 Task: Add a condition where "Channel Is Text" in pending tickets.
Action: Mouse moved to (166, 357)
Screenshot: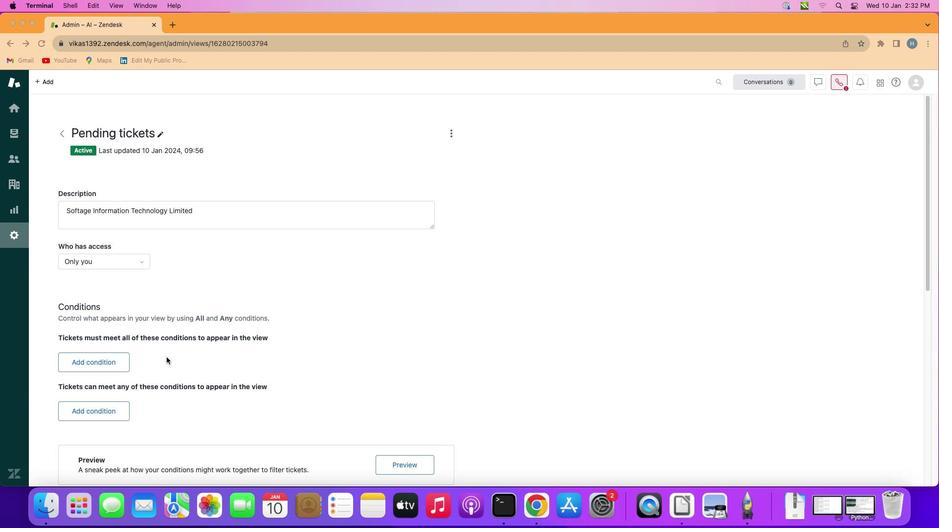 
Action: Mouse pressed left at (166, 357)
Screenshot: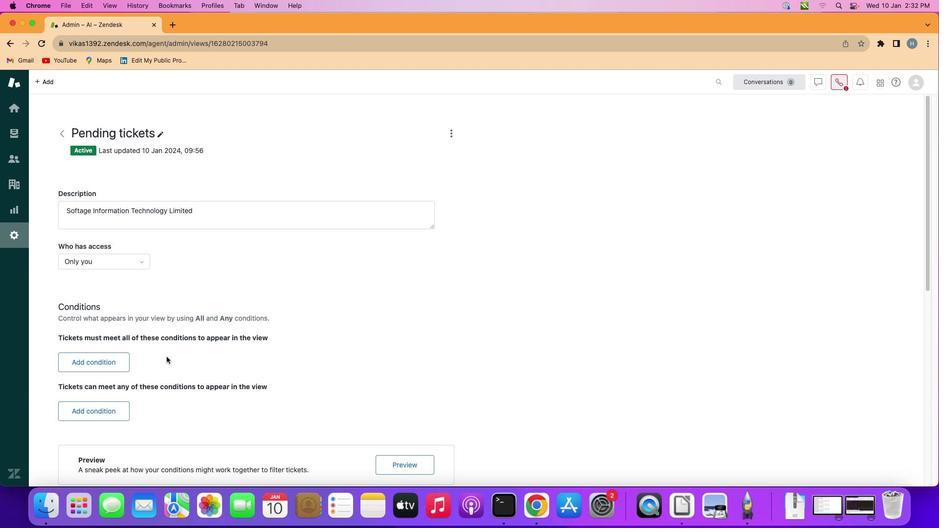
Action: Mouse moved to (98, 368)
Screenshot: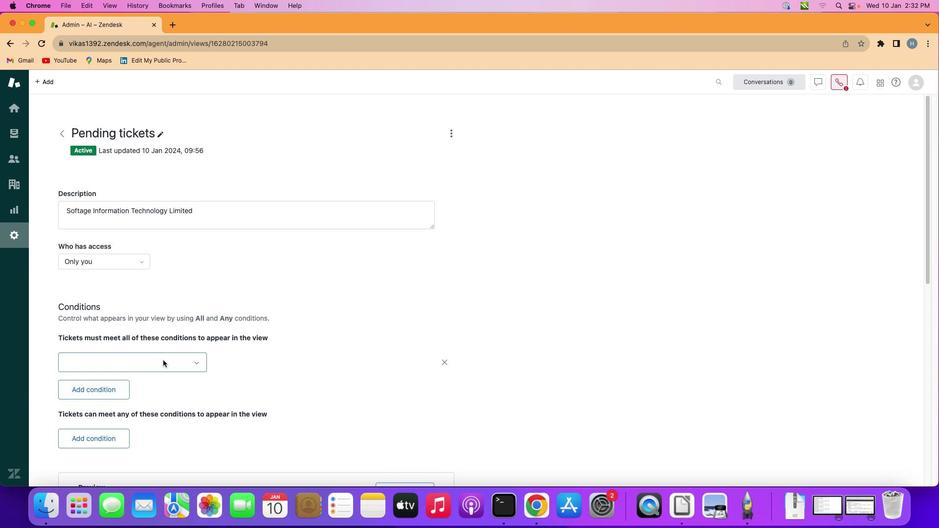 
Action: Mouse pressed left at (98, 368)
Screenshot: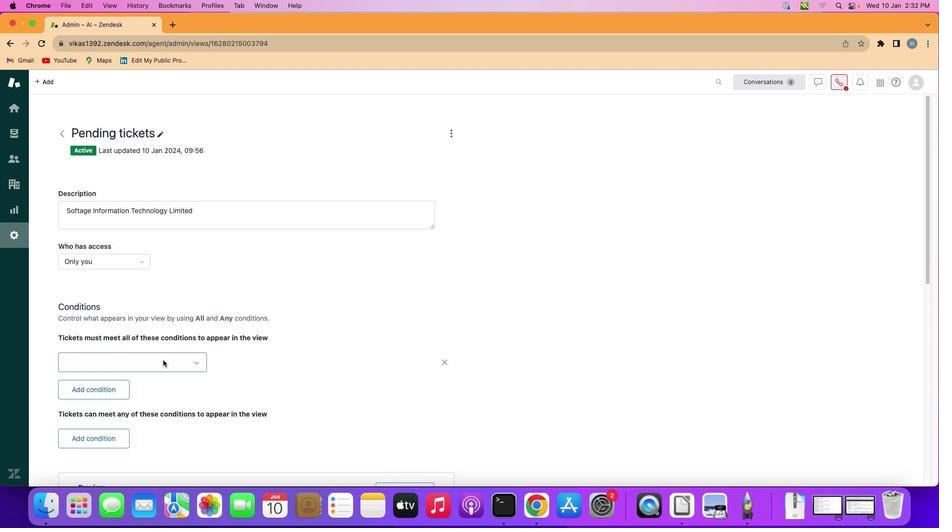
Action: Mouse moved to (163, 360)
Screenshot: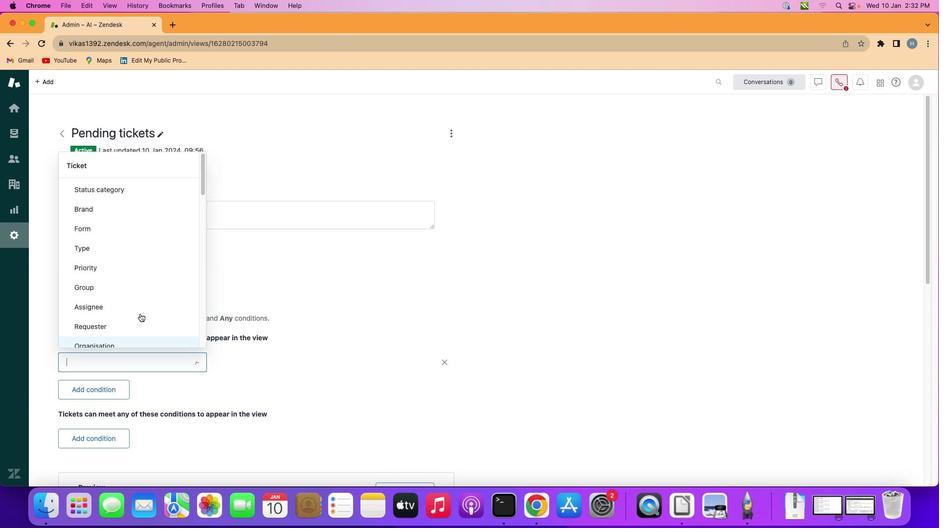 
Action: Mouse pressed left at (163, 360)
Screenshot: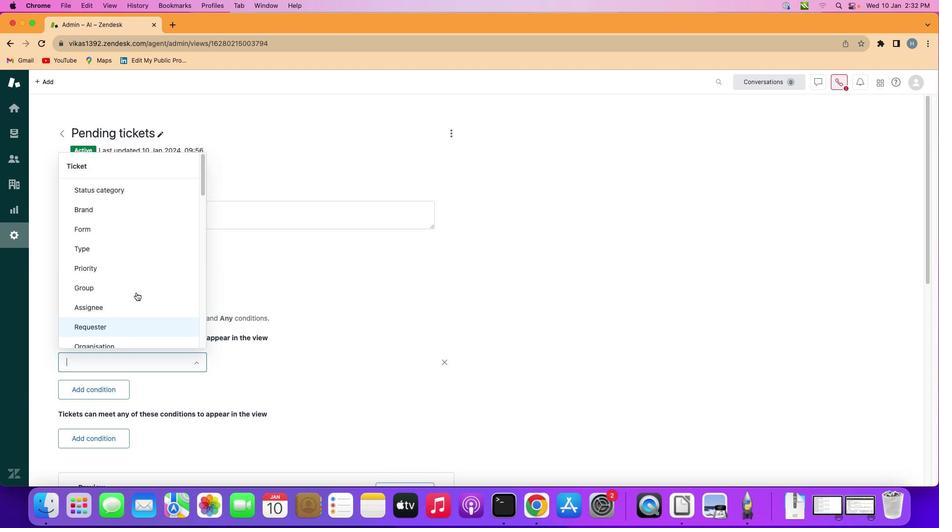 
Action: Mouse moved to (150, 260)
Screenshot: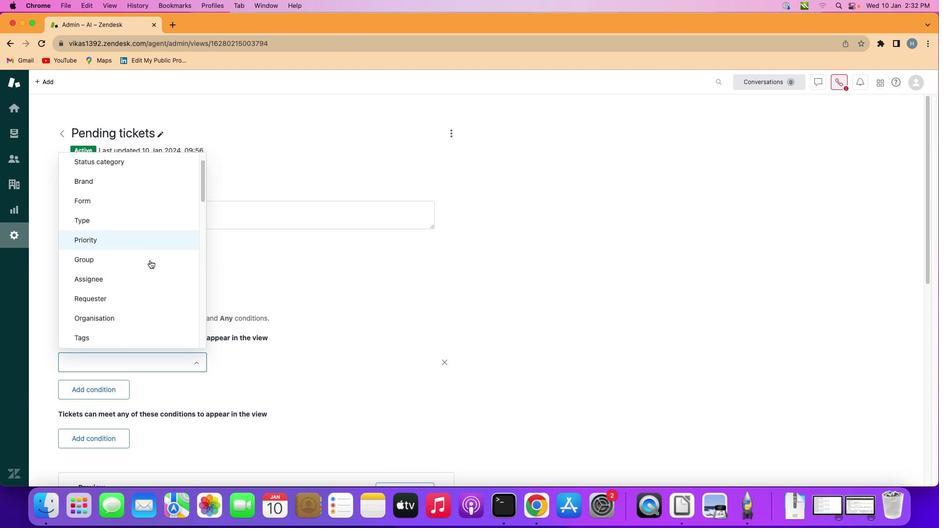 
Action: Mouse scrolled (150, 260) with delta (0, 0)
Screenshot: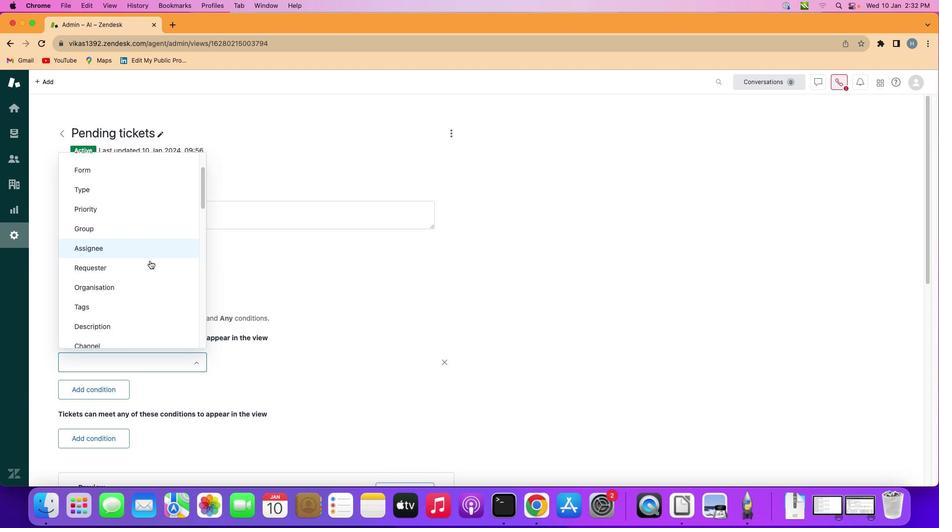 
Action: Mouse scrolled (150, 260) with delta (0, 0)
Screenshot: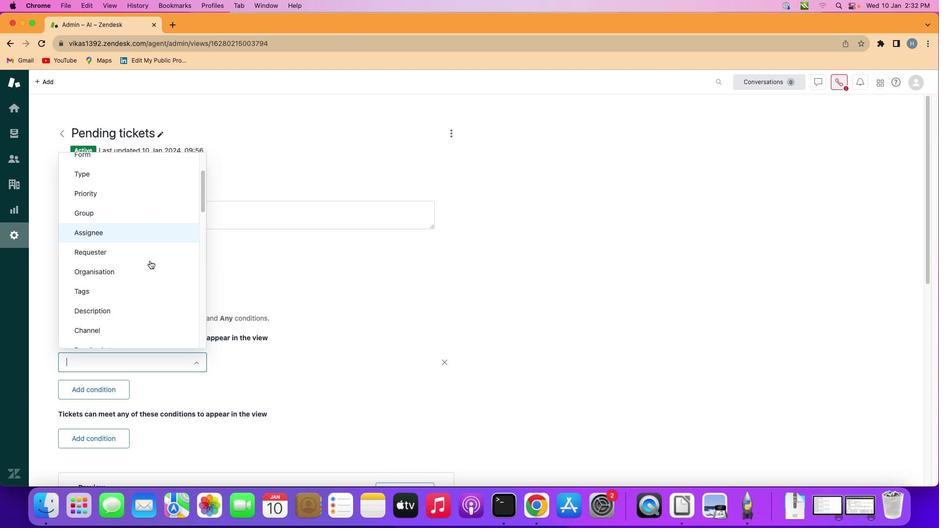 
Action: Mouse scrolled (150, 260) with delta (0, 0)
Screenshot: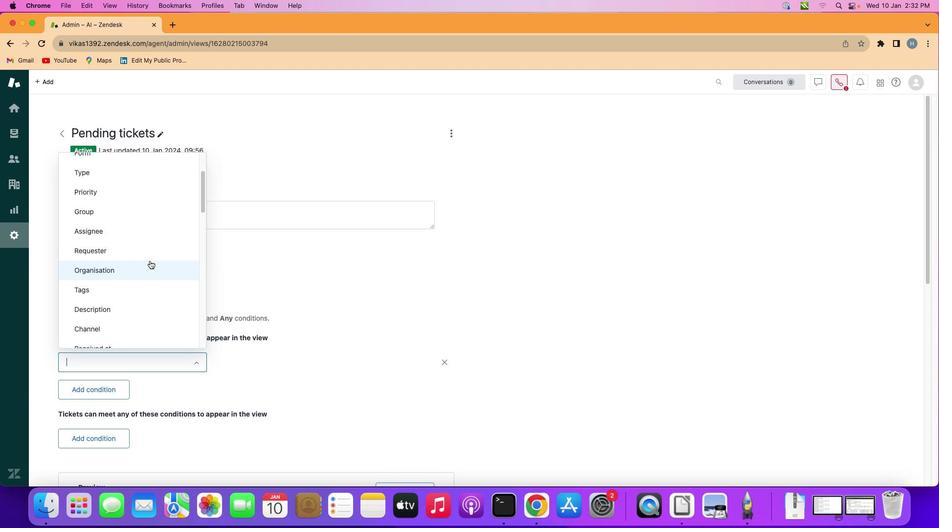 
Action: Mouse scrolled (150, 260) with delta (0, 0)
Screenshot: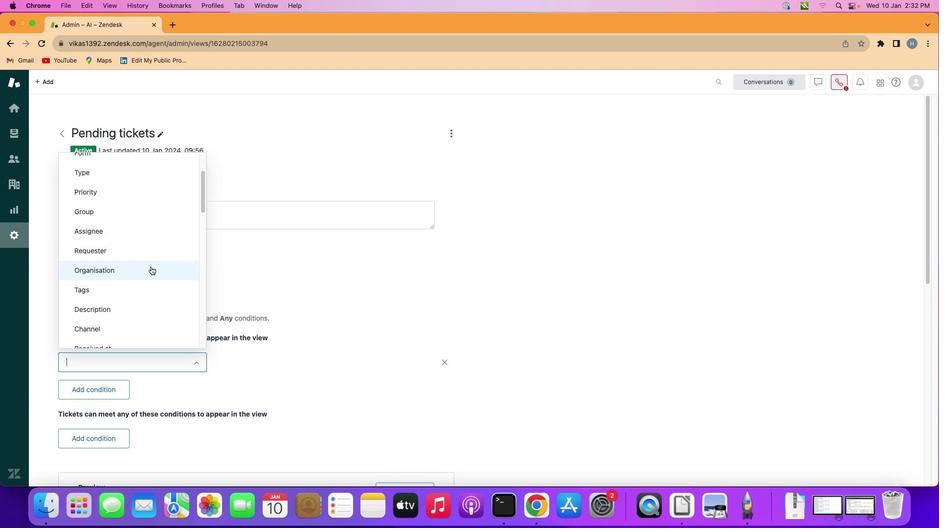 
Action: Mouse moved to (150, 260)
Screenshot: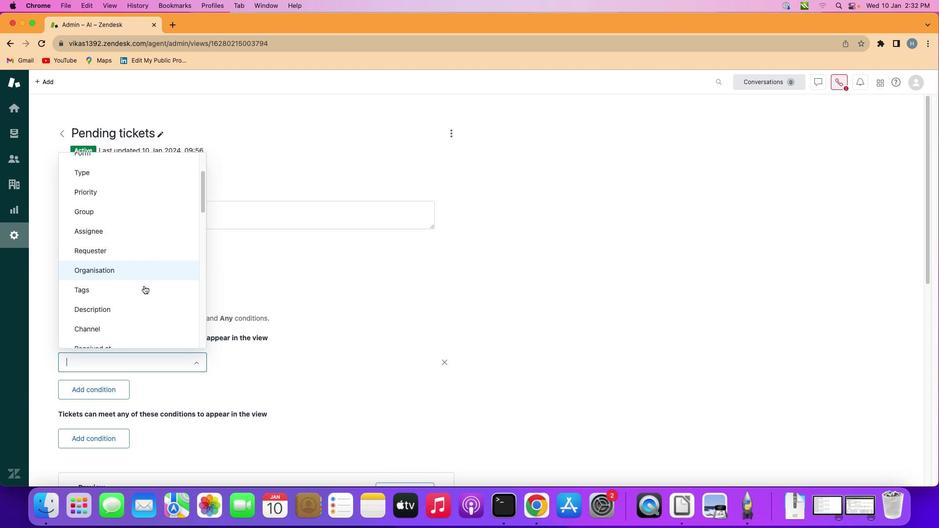 
Action: Mouse scrolled (150, 260) with delta (0, 0)
Screenshot: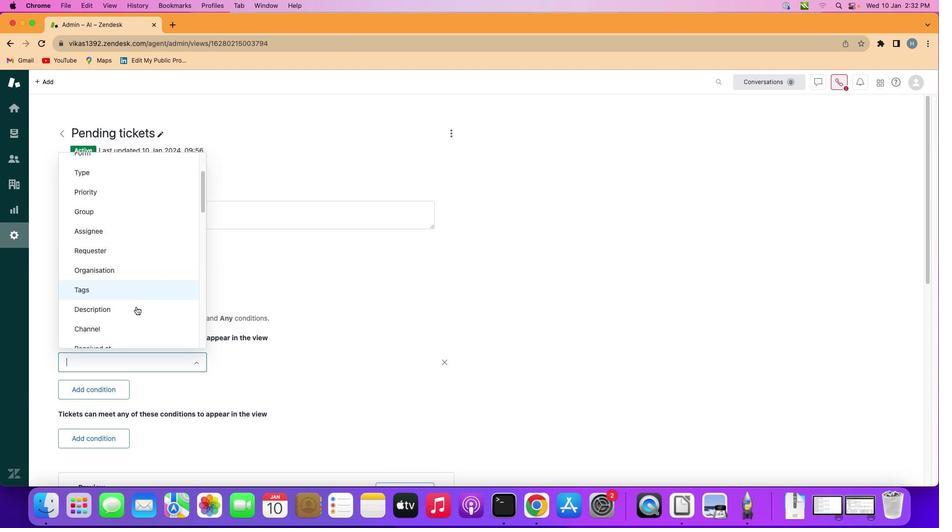 
Action: Mouse moved to (130, 324)
Screenshot: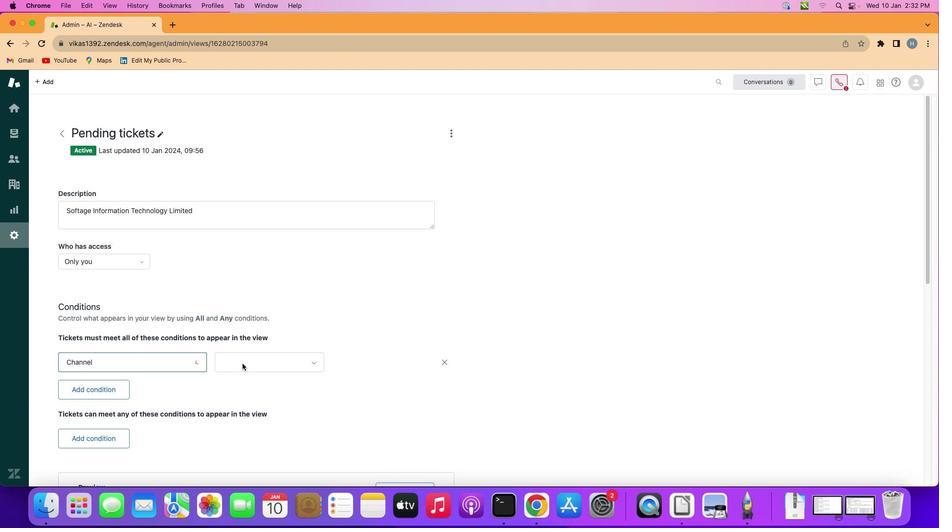 
Action: Mouse pressed left at (130, 324)
Screenshot: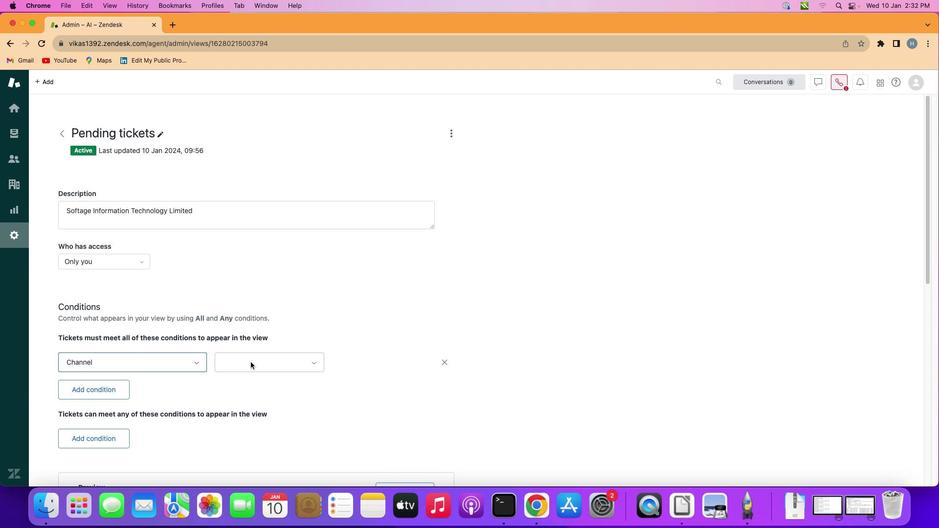 
Action: Mouse moved to (252, 360)
Screenshot: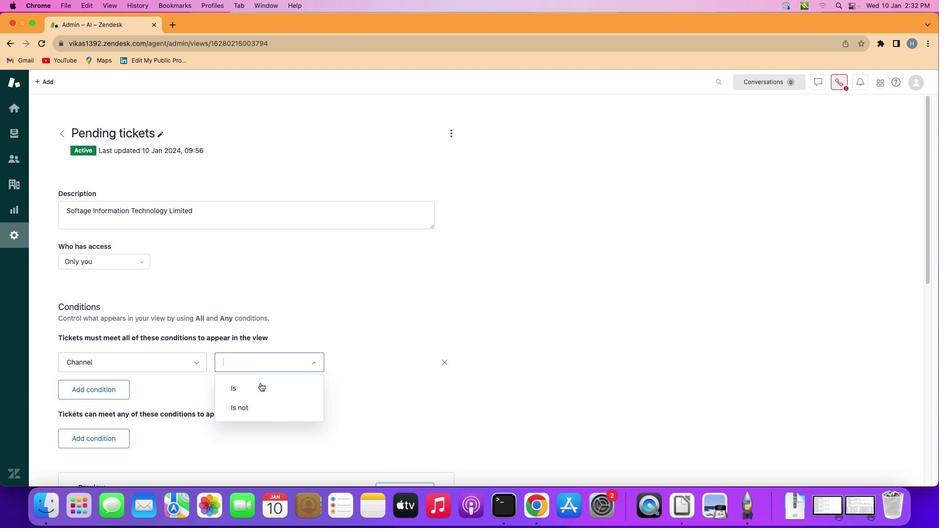 
Action: Mouse pressed left at (252, 360)
Screenshot: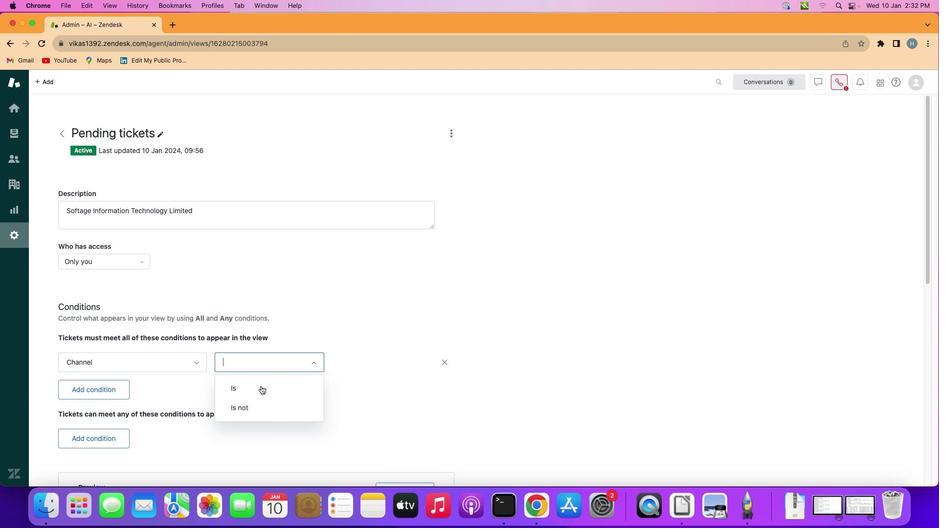 
Action: Mouse moved to (261, 386)
Screenshot: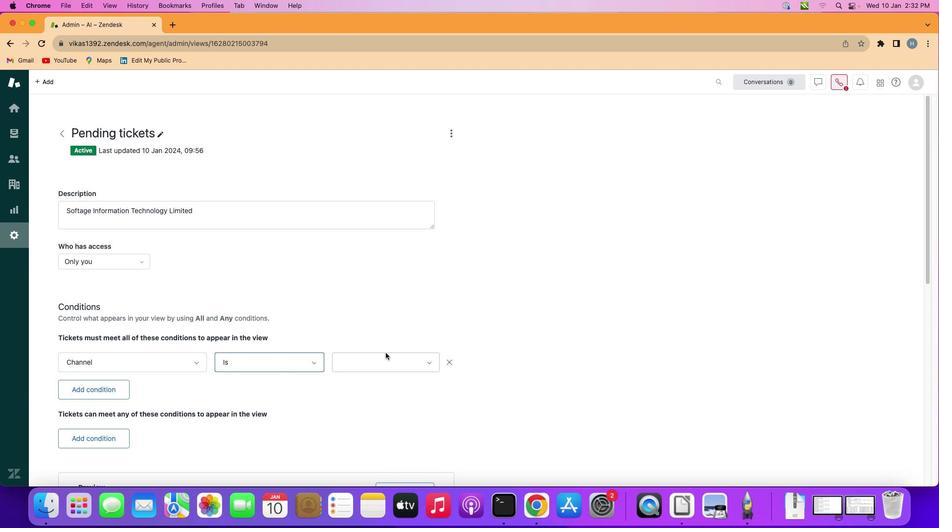 
Action: Mouse pressed left at (261, 386)
Screenshot: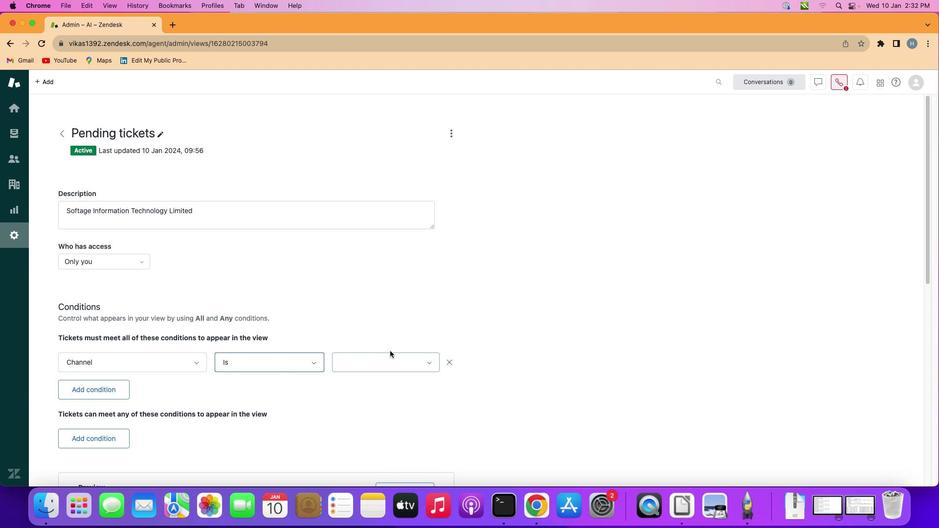 
Action: Mouse moved to (382, 357)
Screenshot: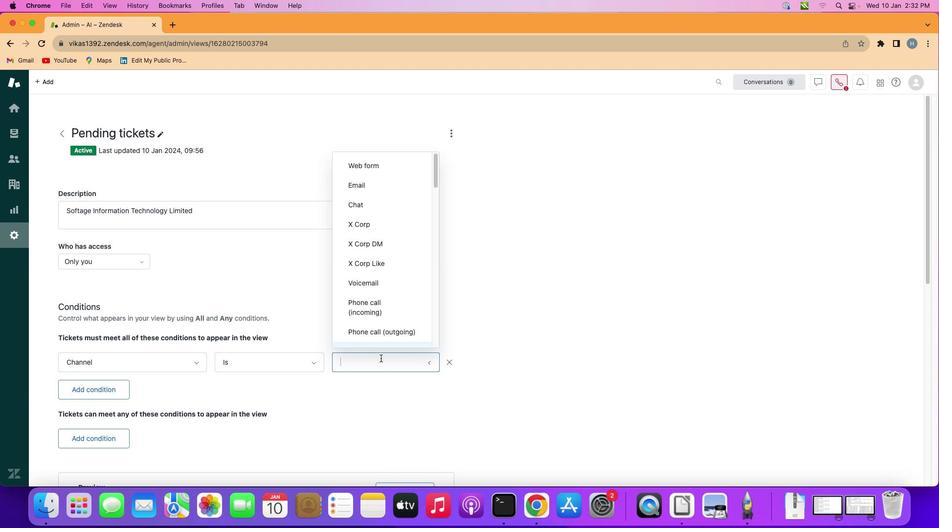 
Action: Mouse pressed left at (382, 357)
Screenshot: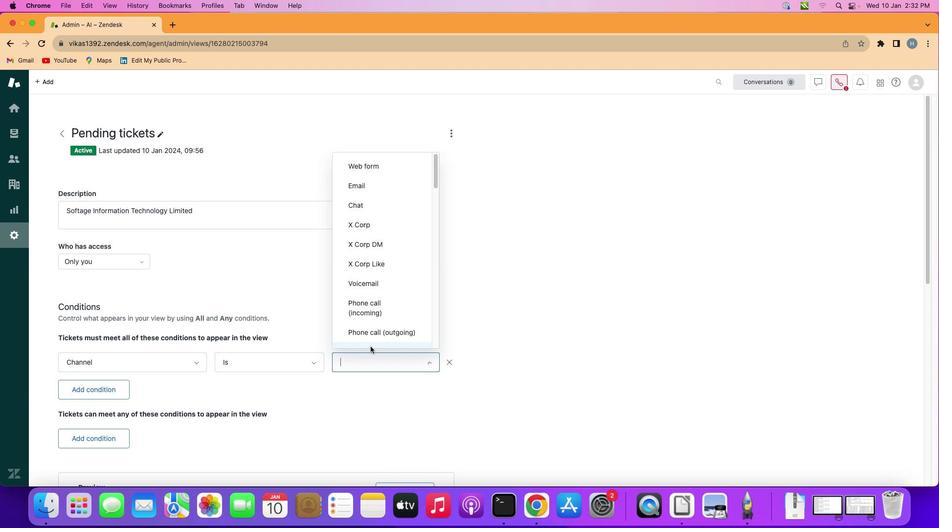 
Action: Mouse moved to (397, 260)
Screenshot: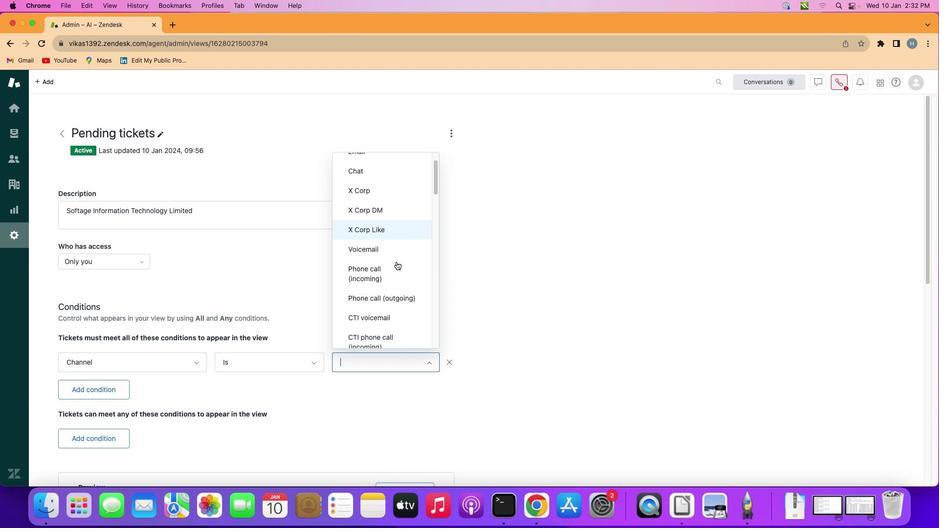 
Action: Mouse scrolled (397, 260) with delta (0, 0)
Screenshot: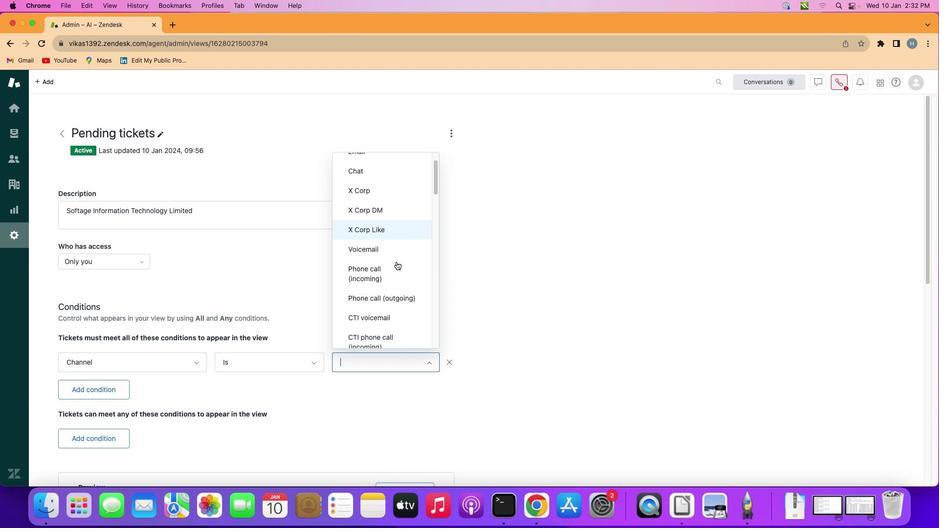 
Action: Mouse moved to (396, 261)
Screenshot: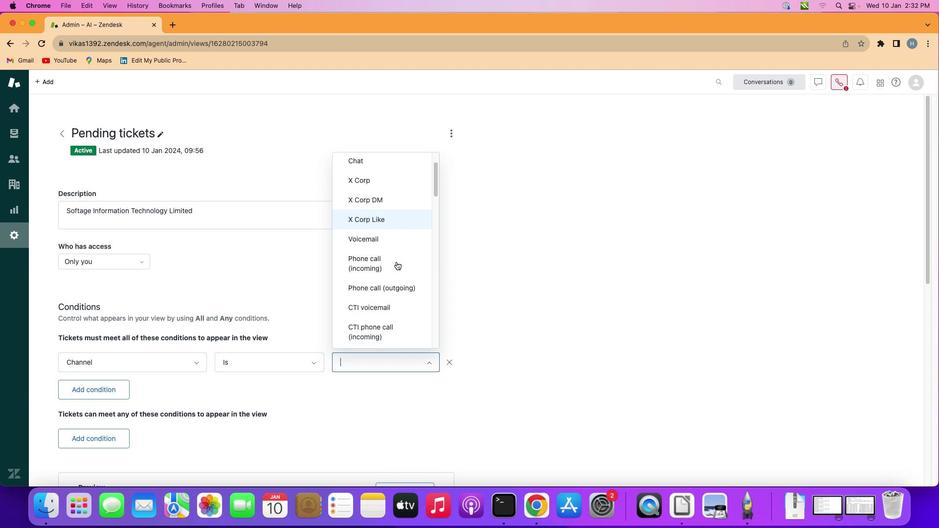 
Action: Mouse scrolled (396, 261) with delta (0, 0)
Screenshot: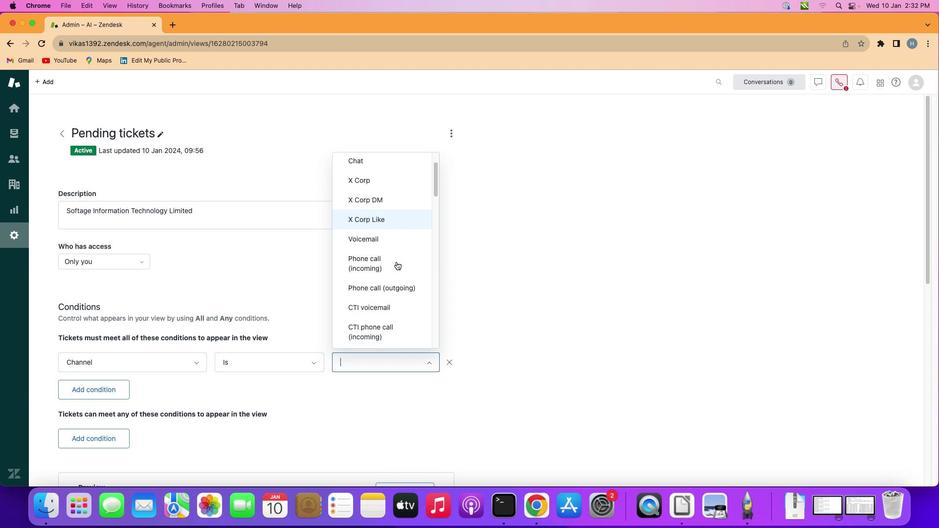 
Action: Mouse moved to (396, 262)
Screenshot: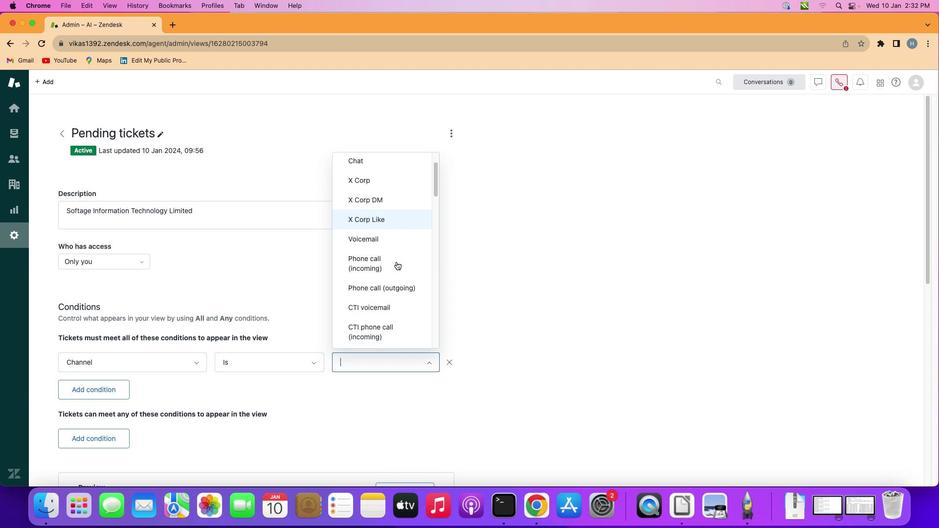 
Action: Mouse scrolled (396, 262) with delta (0, 0)
Screenshot: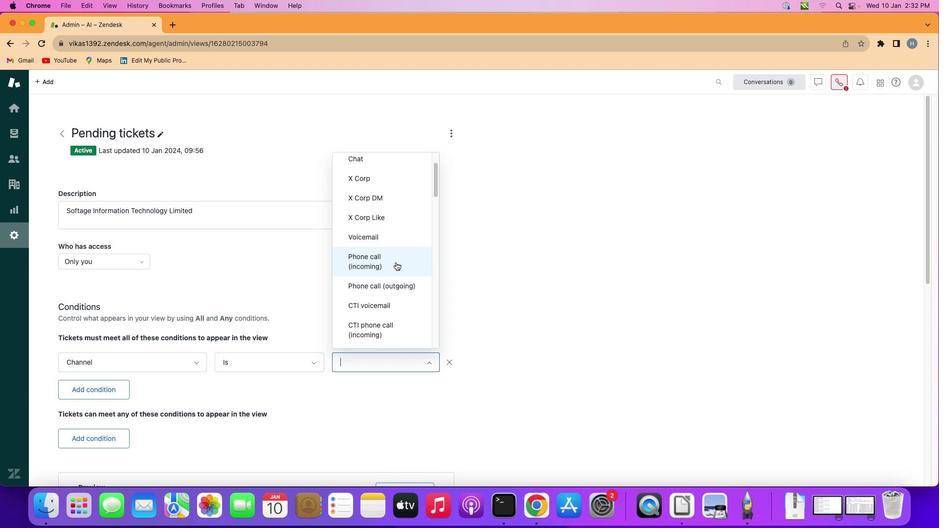 
Action: Mouse moved to (396, 262)
Screenshot: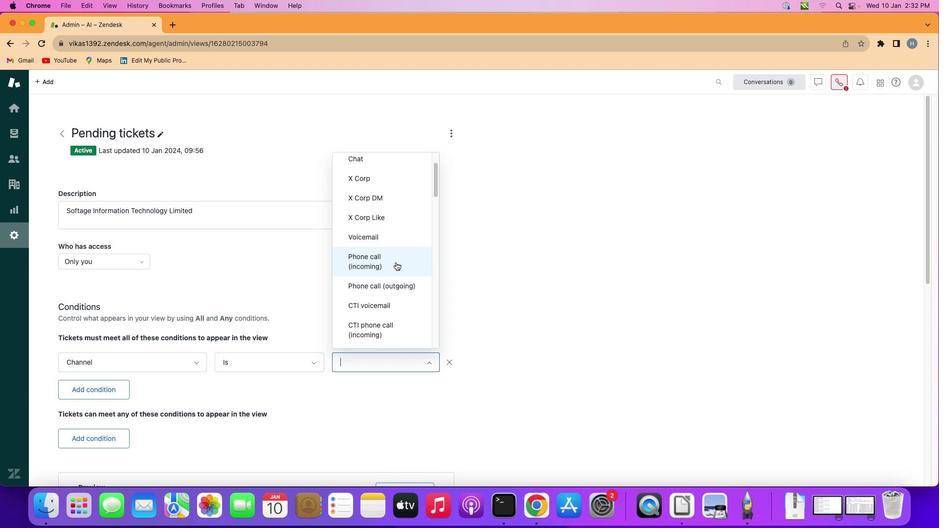 
Action: Mouse scrolled (396, 262) with delta (0, 0)
Screenshot: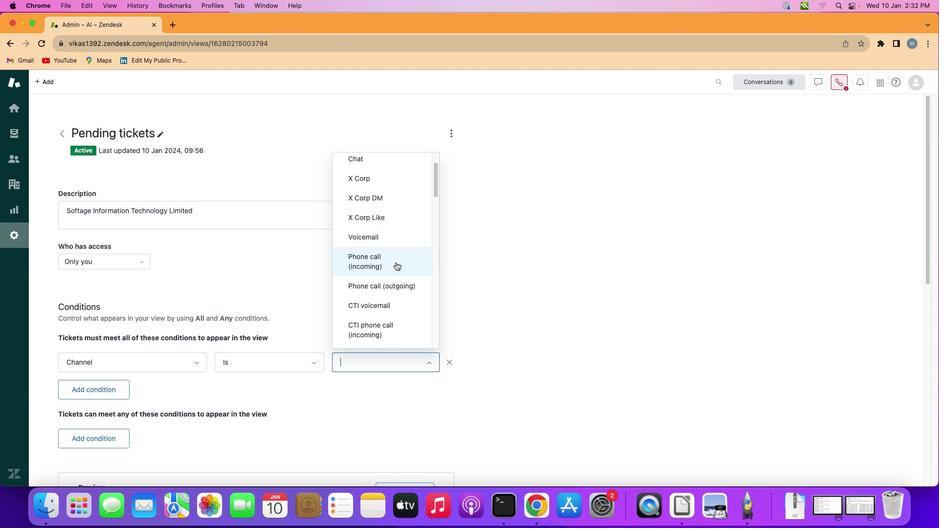 
Action: Mouse moved to (395, 262)
Screenshot: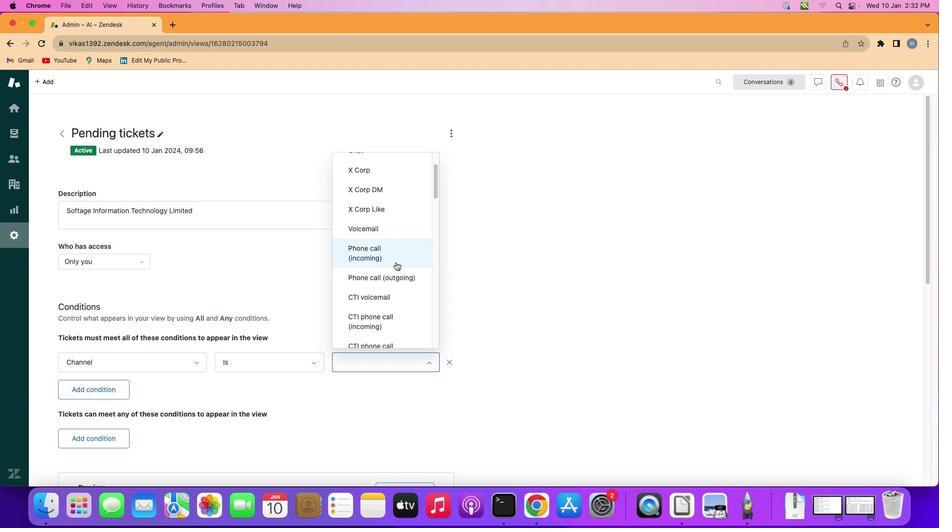 
Action: Mouse scrolled (395, 262) with delta (0, 0)
Screenshot: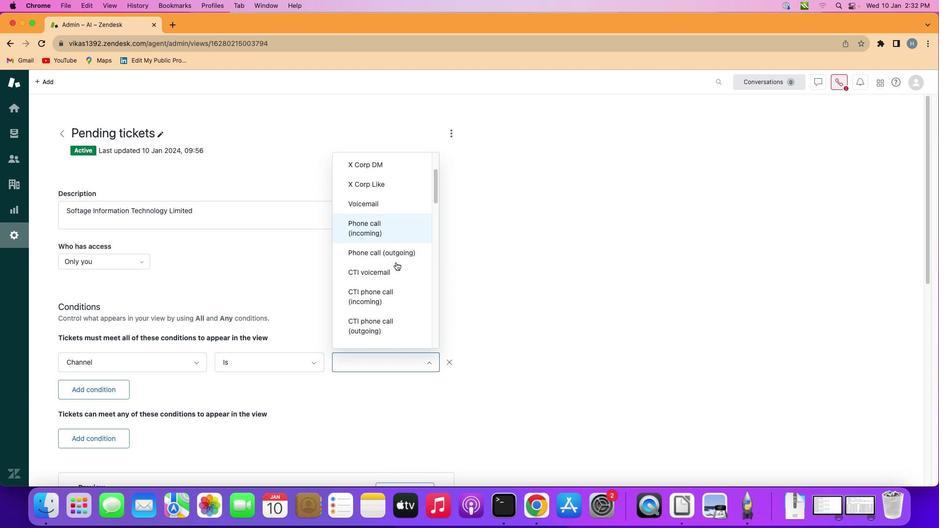 
Action: Mouse scrolled (395, 262) with delta (0, 0)
Screenshot: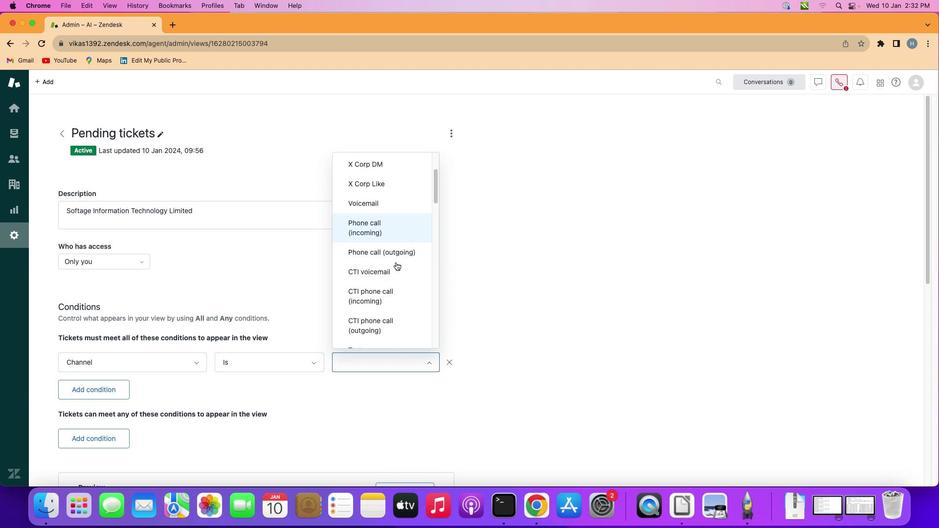 
Action: Mouse scrolled (395, 262) with delta (0, 0)
Screenshot: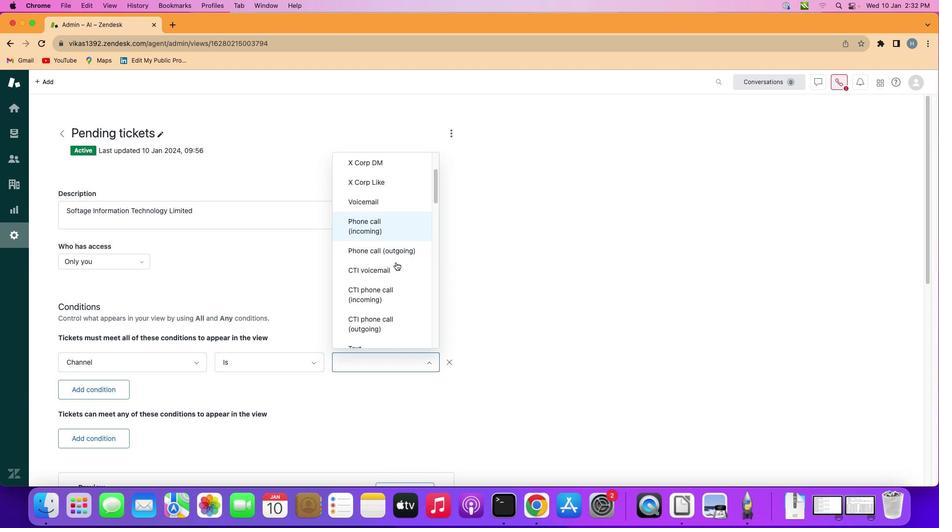 
Action: Mouse scrolled (395, 262) with delta (0, 0)
Screenshot: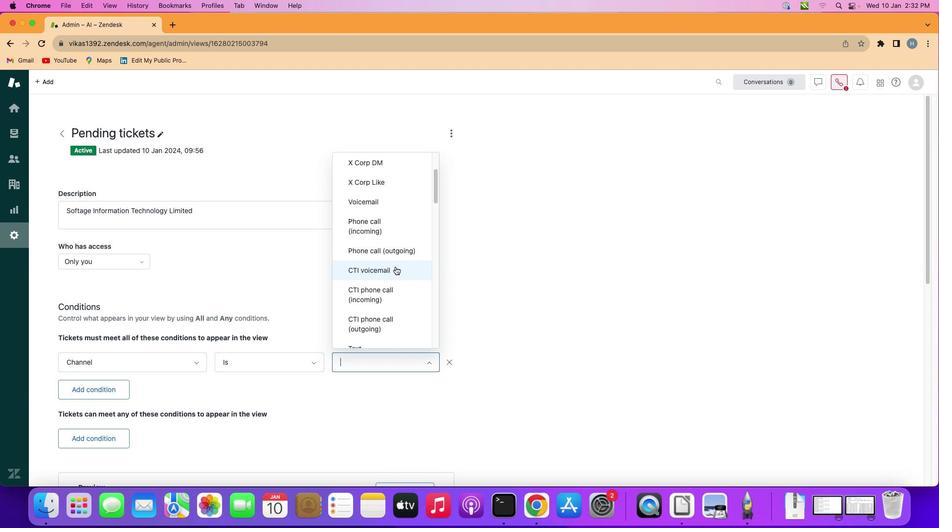 
Action: Mouse moved to (395, 266)
Screenshot: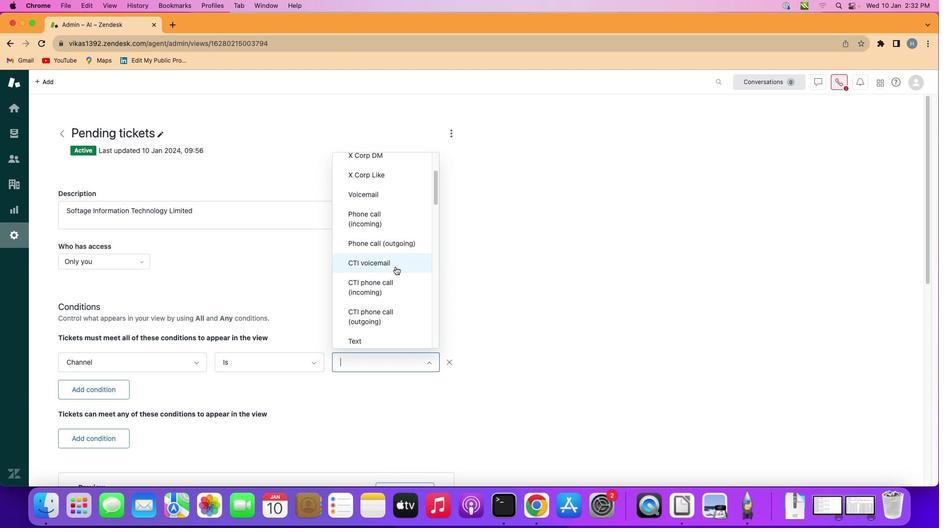 
Action: Mouse scrolled (395, 266) with delta (0, 0)
Screenshot: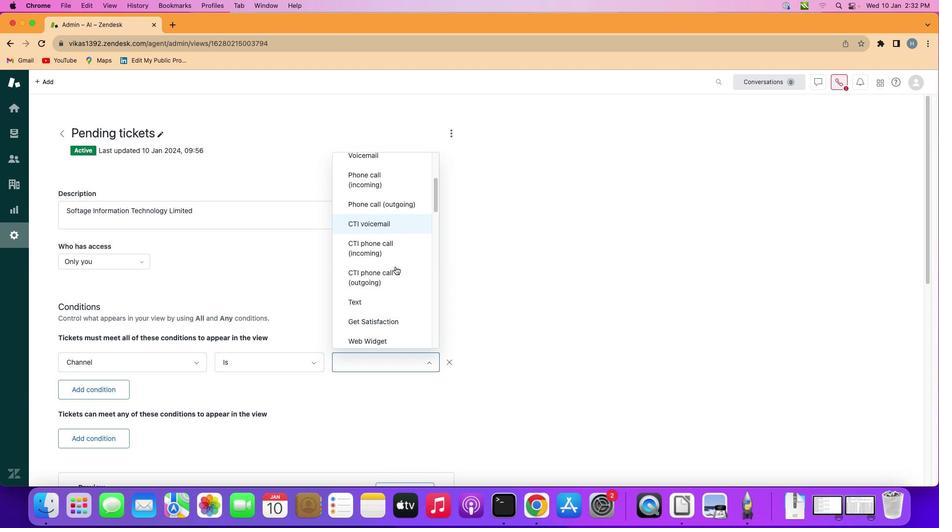 
Action: Mouse scrolled (395, 266) with delta (0, 0)
Screenshot: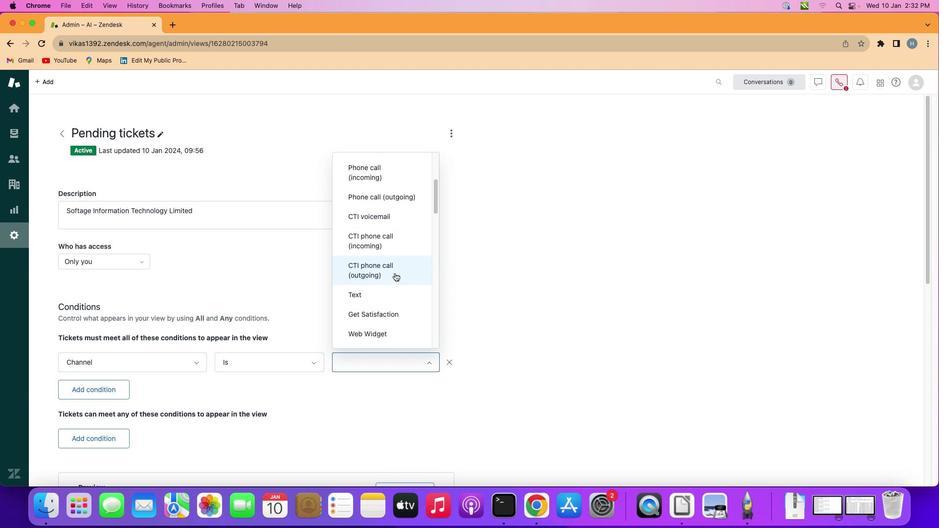 
Action: Mouse scrolled (395, 266) with delta (0, 0)
Screenshot: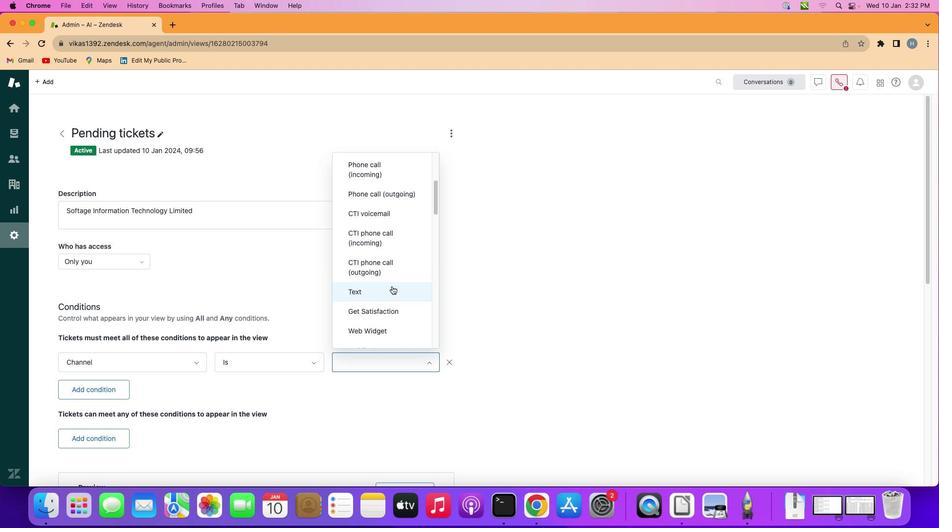 
Action: Mouse scrolled (395, 266) with delta (0, 0)
Screenshot: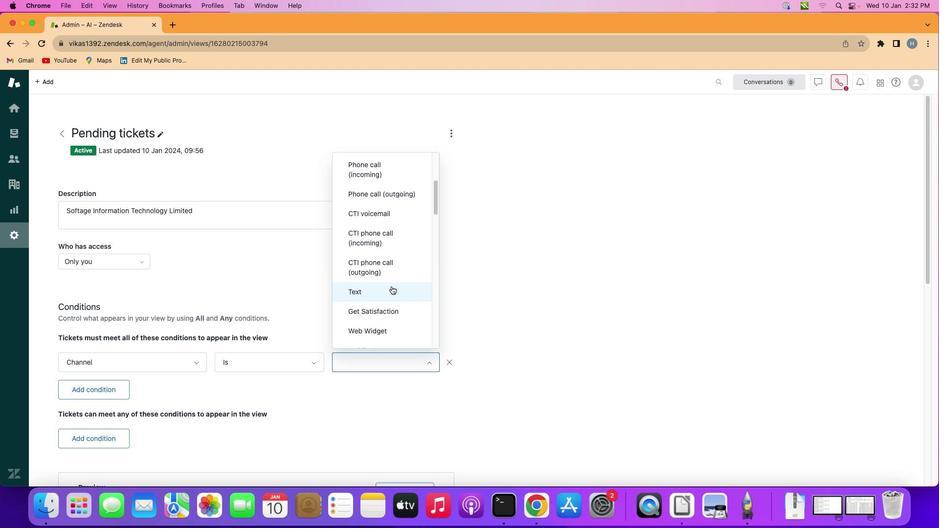 
Action: Mouse moved to (391, 286)
Screenshot: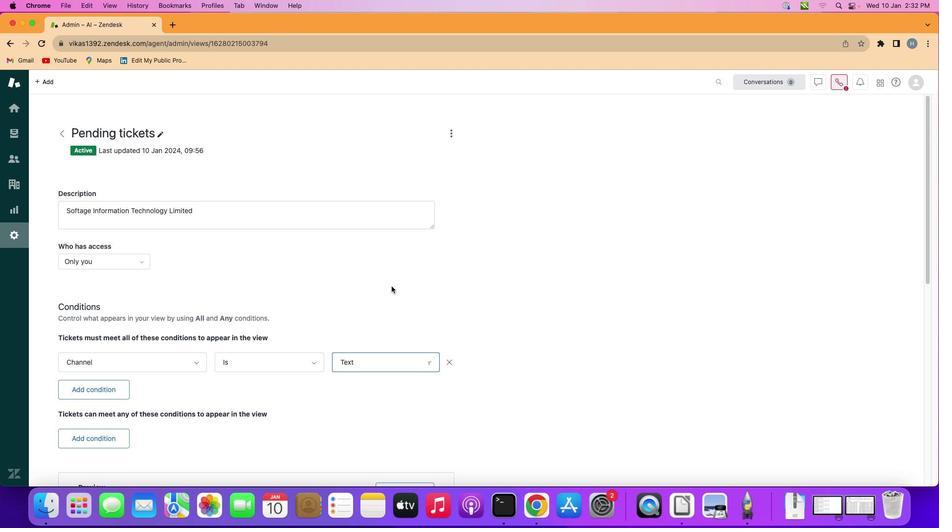 
Action: Mouse pressed left at (391, 286)
Screenshot: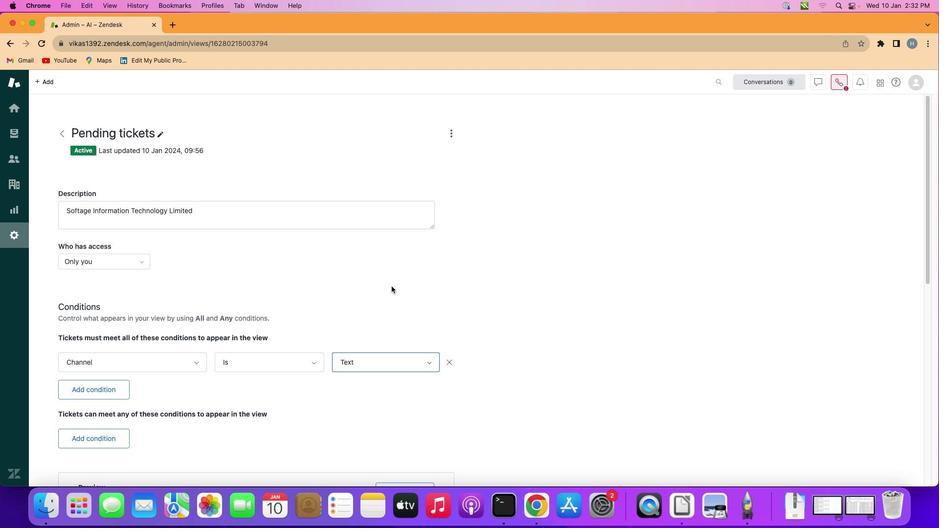 
